 Task: Forward email with the signature Bethany Lewis with the subject 'Appointment reminder' from softage.1@softage.net to 'softage.3@softage.net' with the message 'Could you please provide feedback on the latest version of the project timeline?'
Action: Mouse moved to (930, 196)
Screenshot: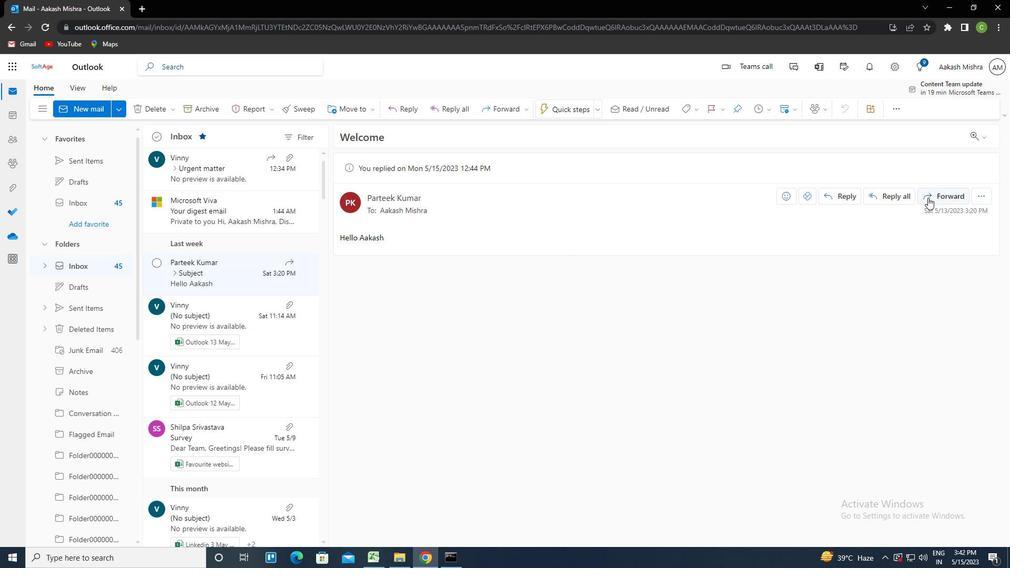 
Action: Mouse pressed left at (930, 196)
Screenshot: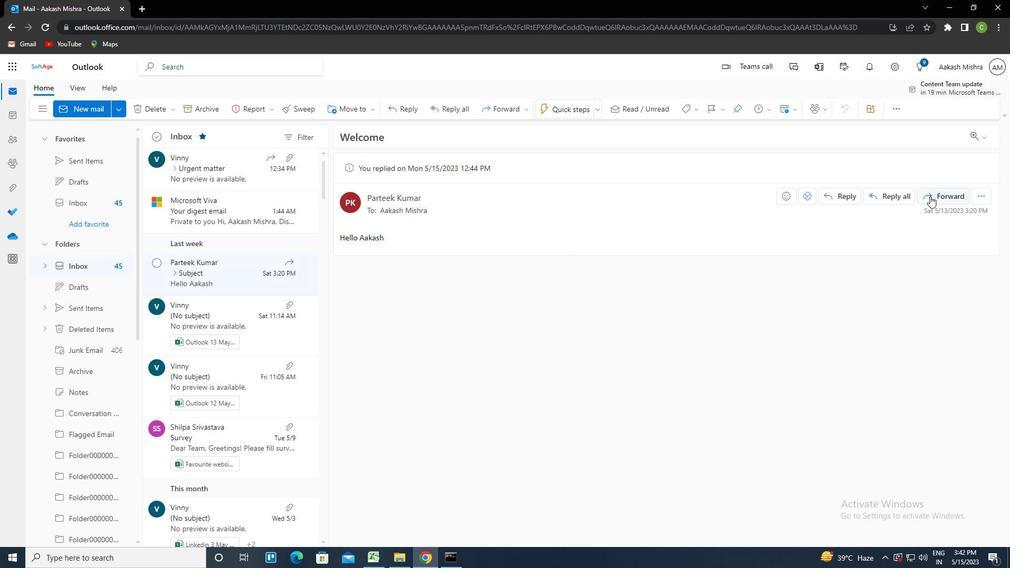 
Action: Mouse moved to (688, 112)
Screenshot: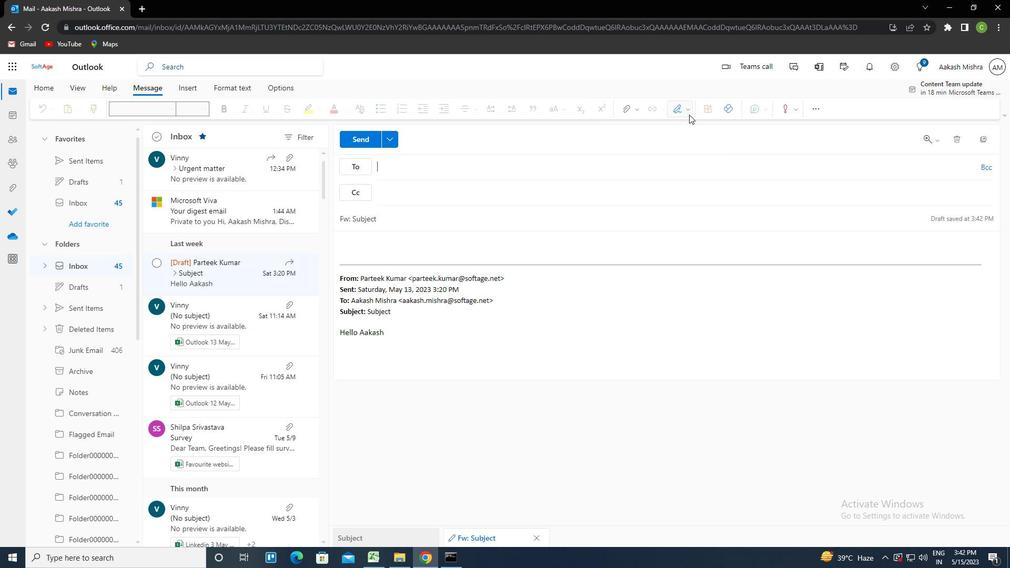 
Action: Mouse pressed left at (688, 112)
Screenshot: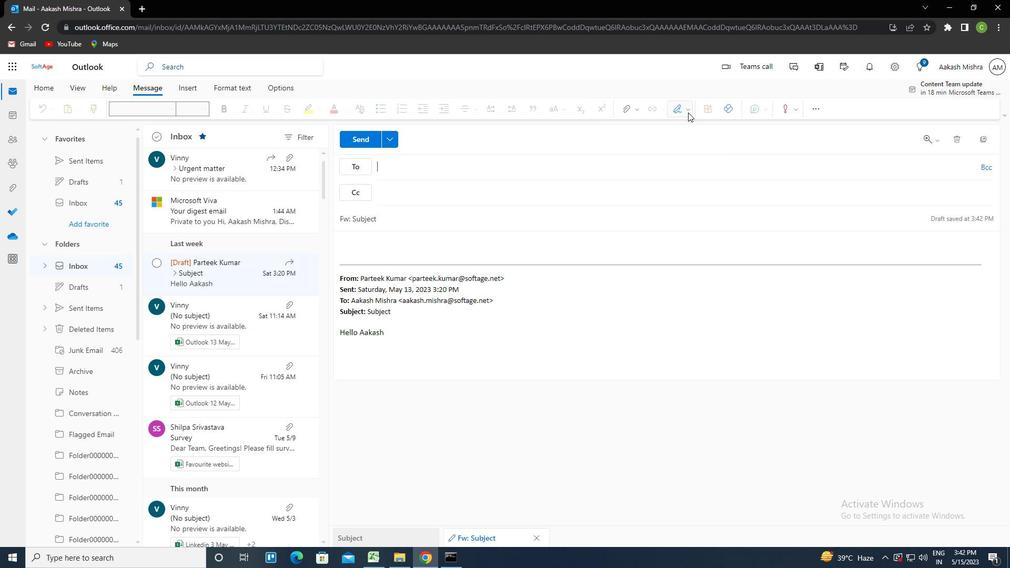 
Action: Mouse moved to (670, 147)
Screenshot: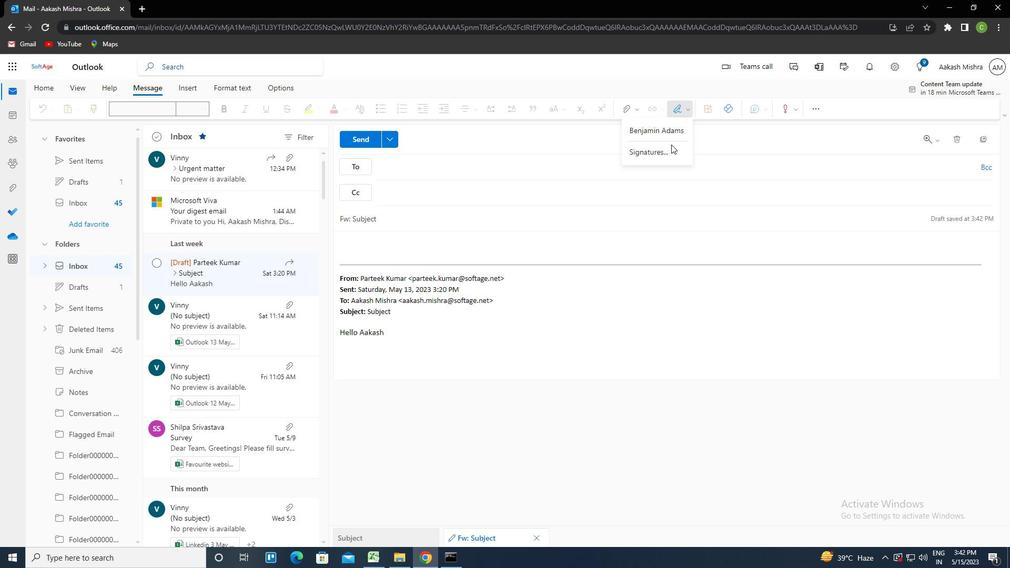 
Action: Mouse pressed left at (670, 147)
Screenshot: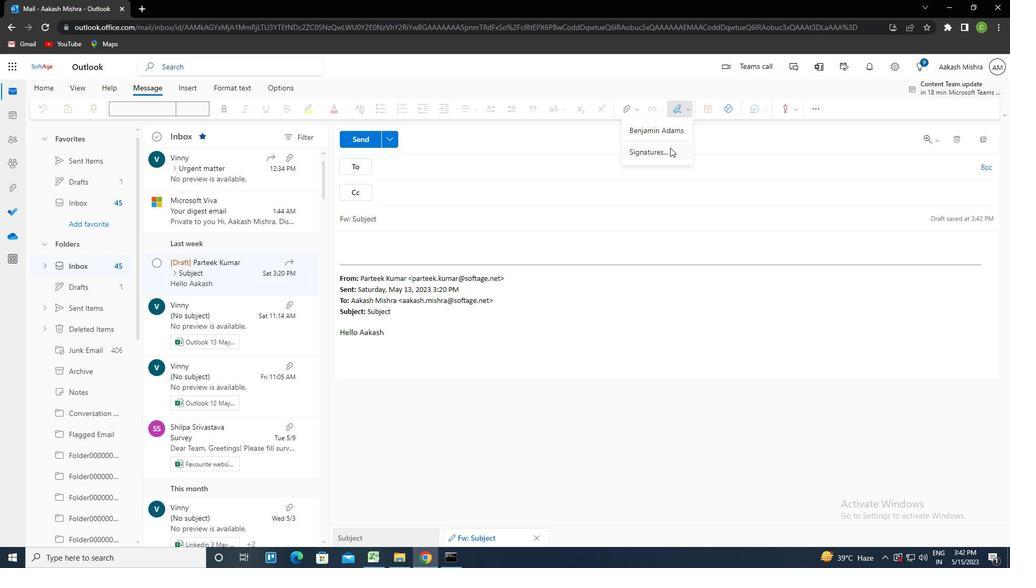 
Action: Mouse moved to (721, 190)
Screenshot: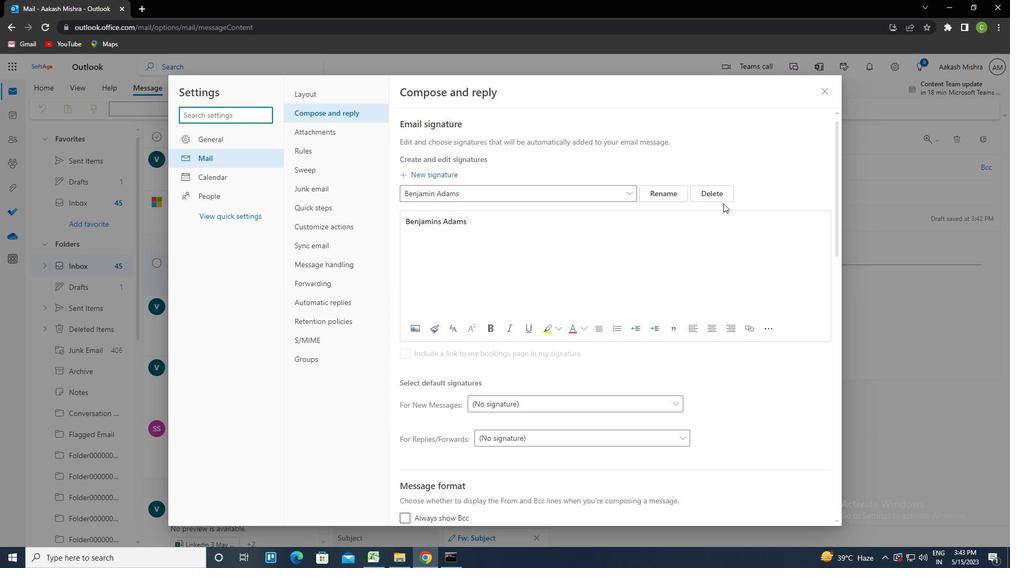 
Action: Mouse pressed left at (721, 190)
Screenshot: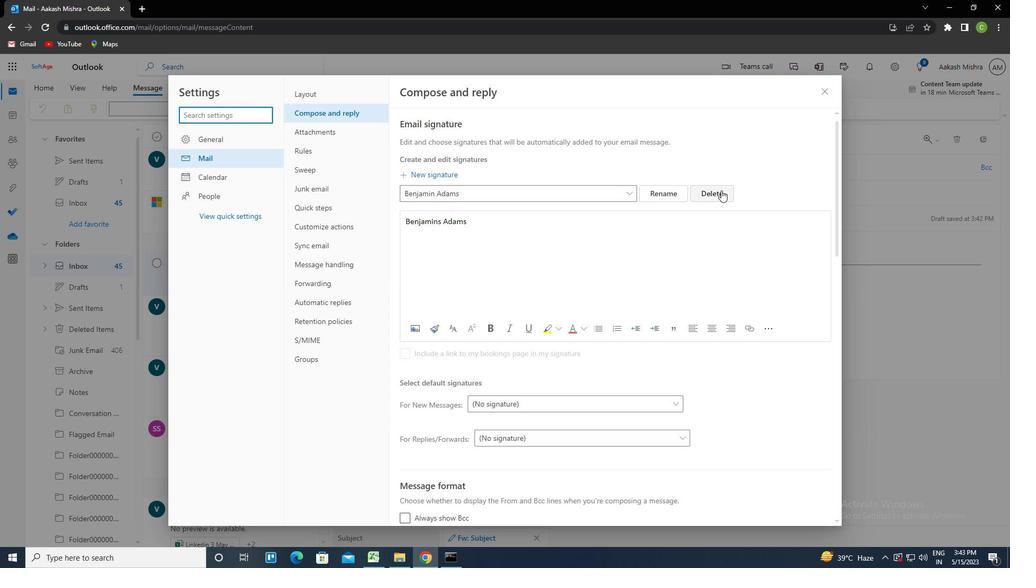 
Action: Mouse moved to (608, 193)
Screenshot: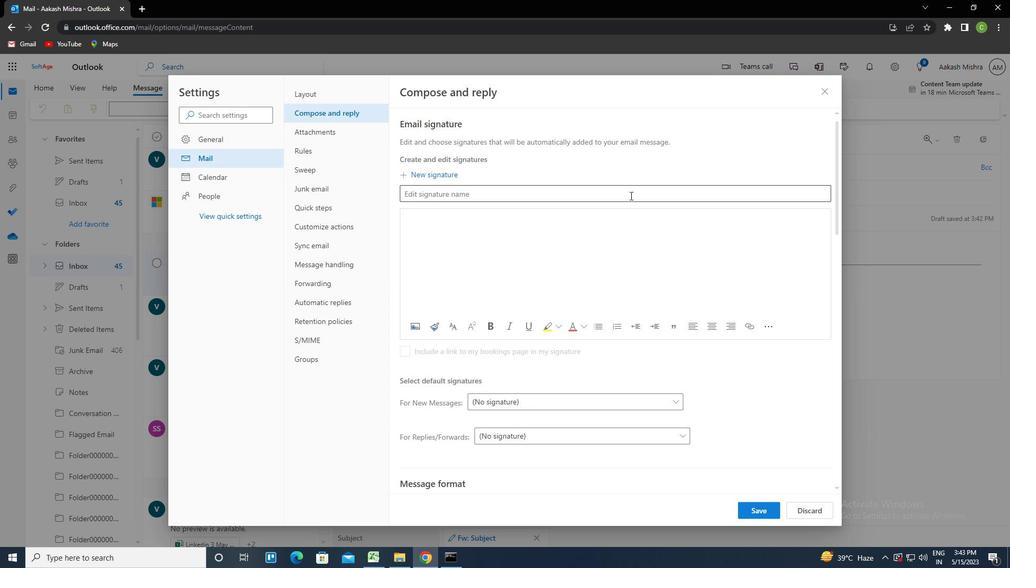 
Action: Mouse pressed left at (608, 193)
Screenshot: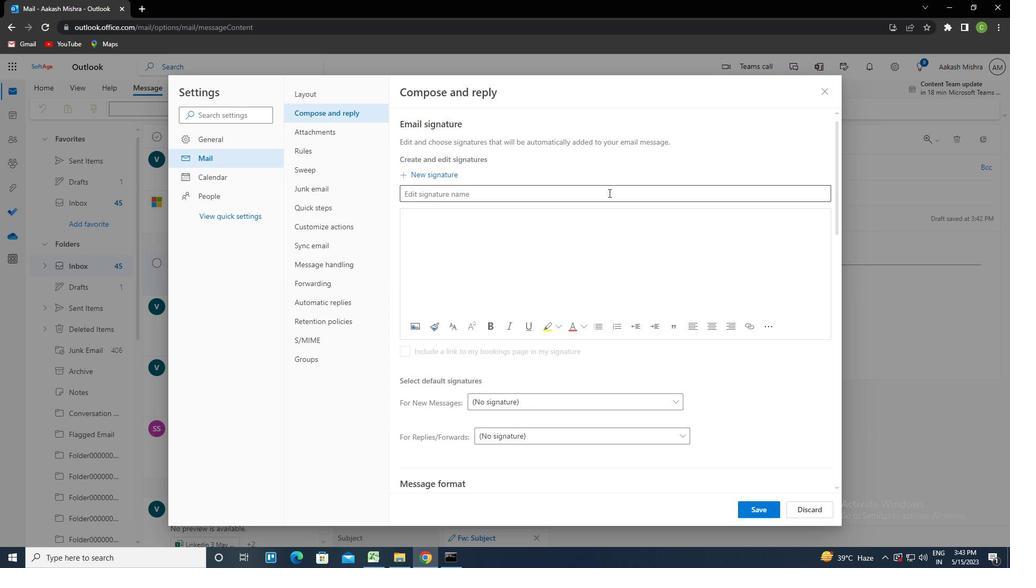 
Action: Key pressed <Key.caps_lock>b<Key.caps_lock>ethany<Key.space><Key.caps_lock>l<Key.caps_lock>ewis<Key.tab><Key.caps_lock>b<Key.caps_lock>etheny<Key.backspace><Key.backspace><Key.backspace>any<Key.space><Key.caps_lock>l<Key.caps_lock>ewis
Screenshot: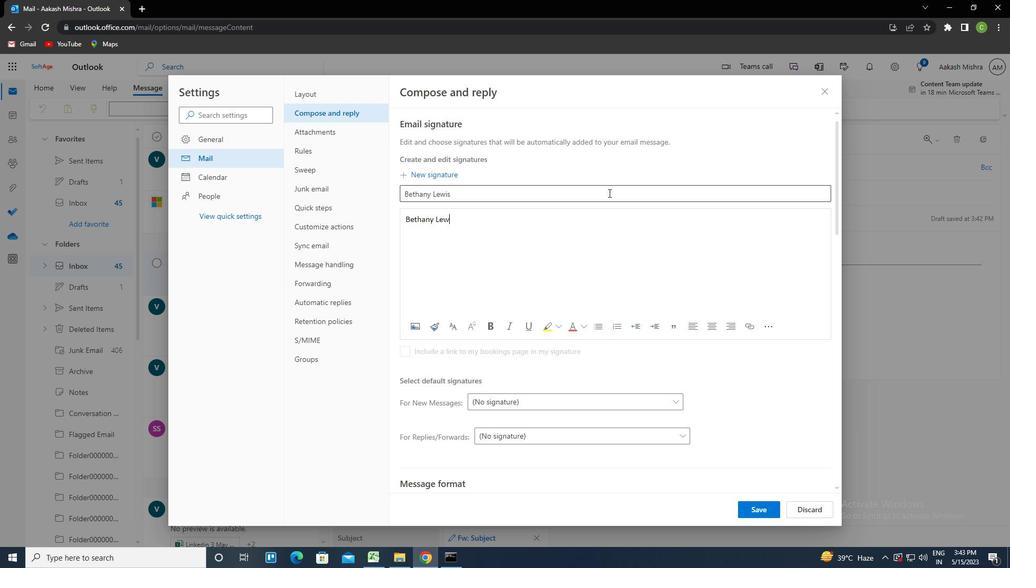 
Action: Mouse moved to (758, 512)
Screenshot: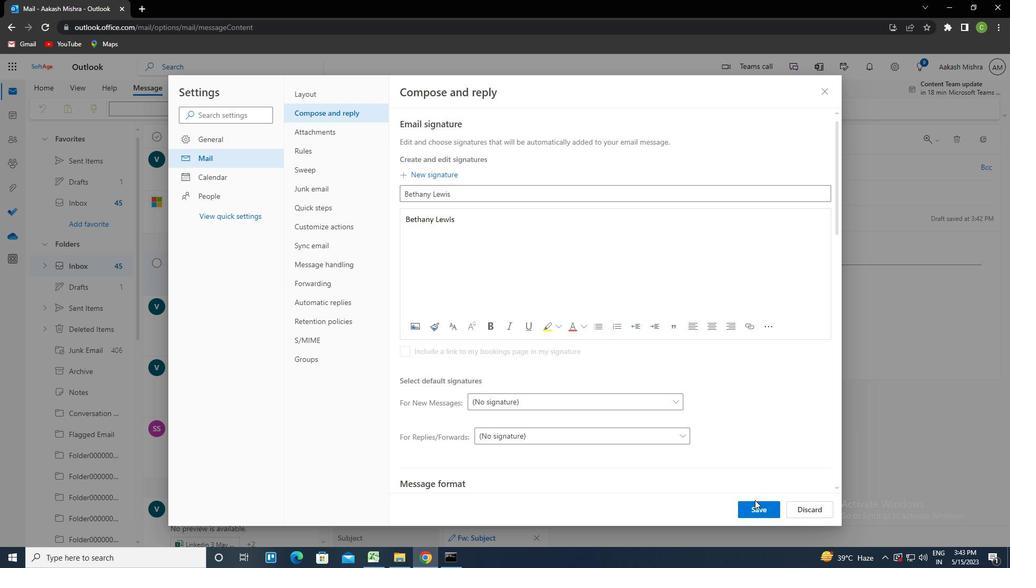 
Action: Mouse pressed left at (758, 512)
Screenshot: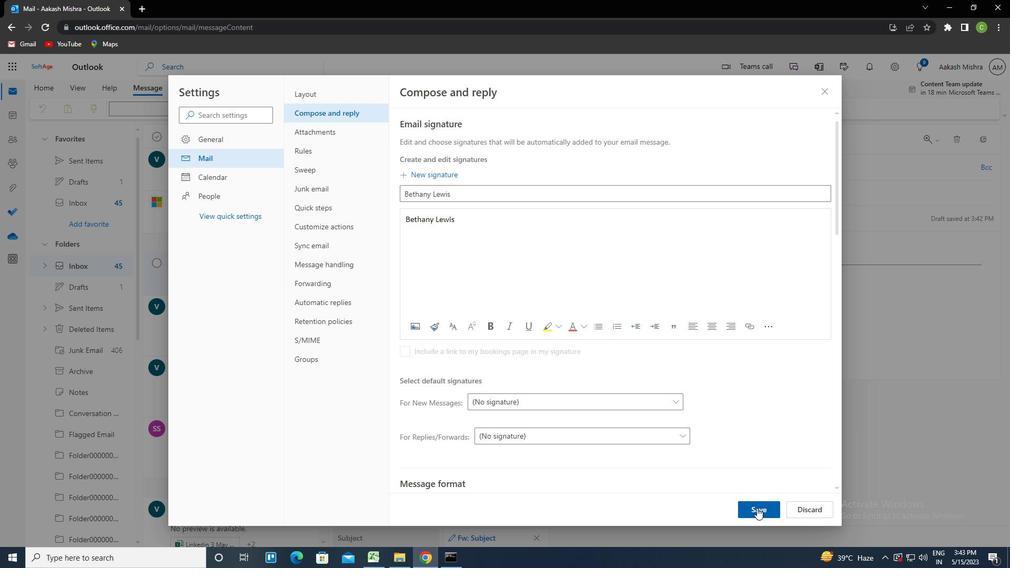 
Action: Mouse moved to (826, 87)
Screenshot: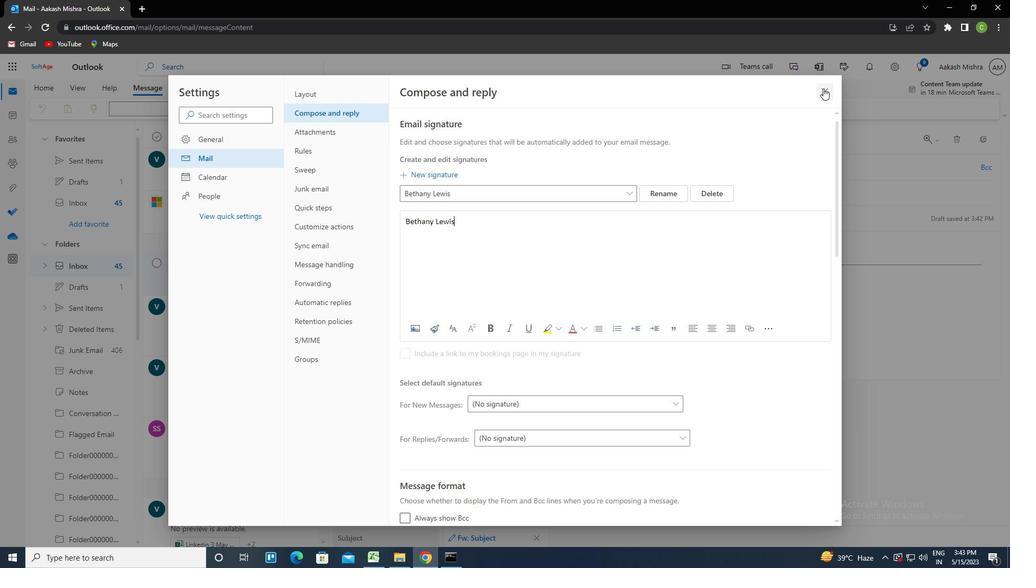 
Action: Mouse pressed left at (826, 87)
Screenshot: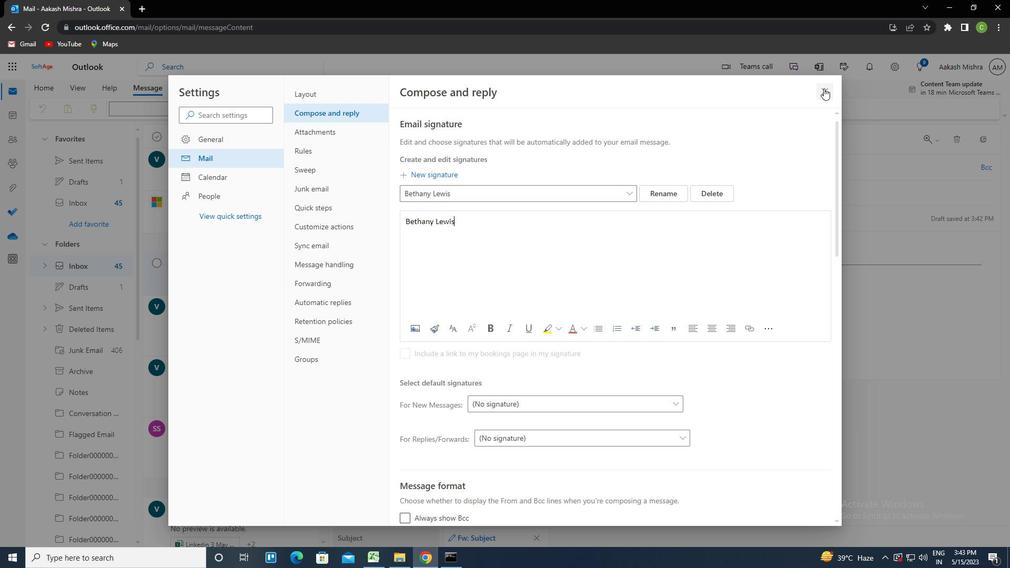 
Action: Mouse moved to (669, 106)
Screenshot: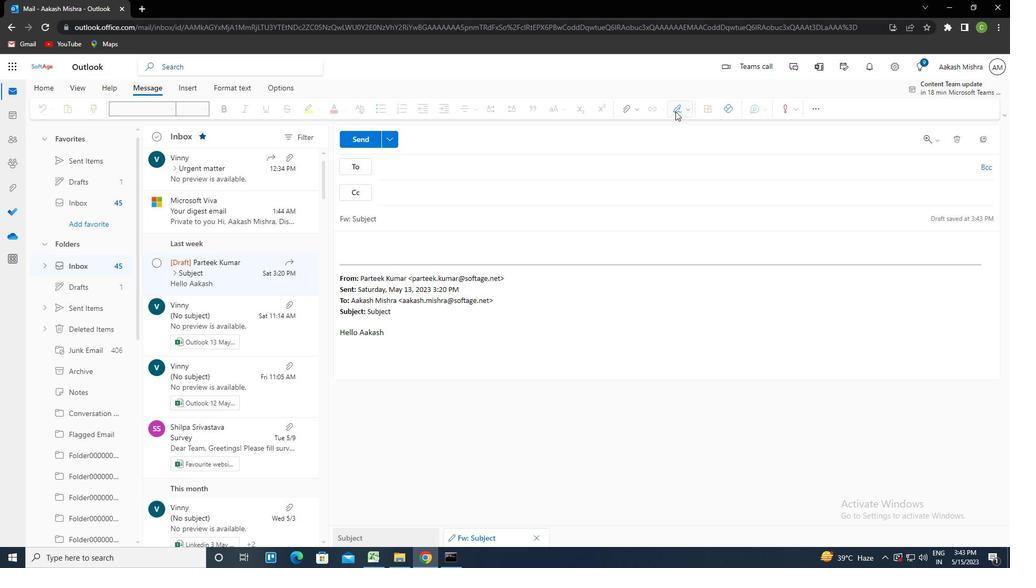 
Action: Mouse pressed left at (669, 106)
Screenshot: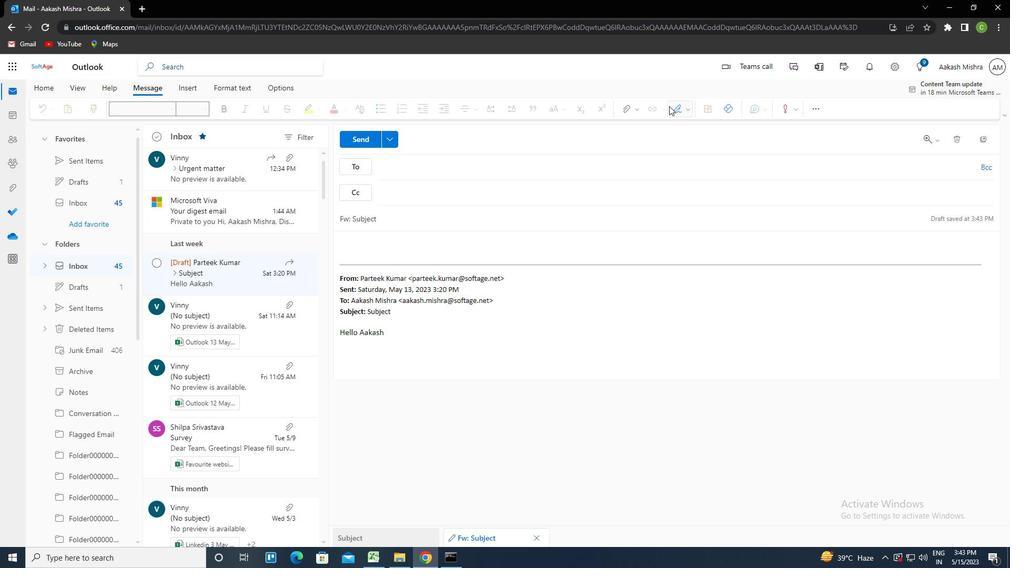 
Action: Mouse moved to (654, 135)
Screenshot: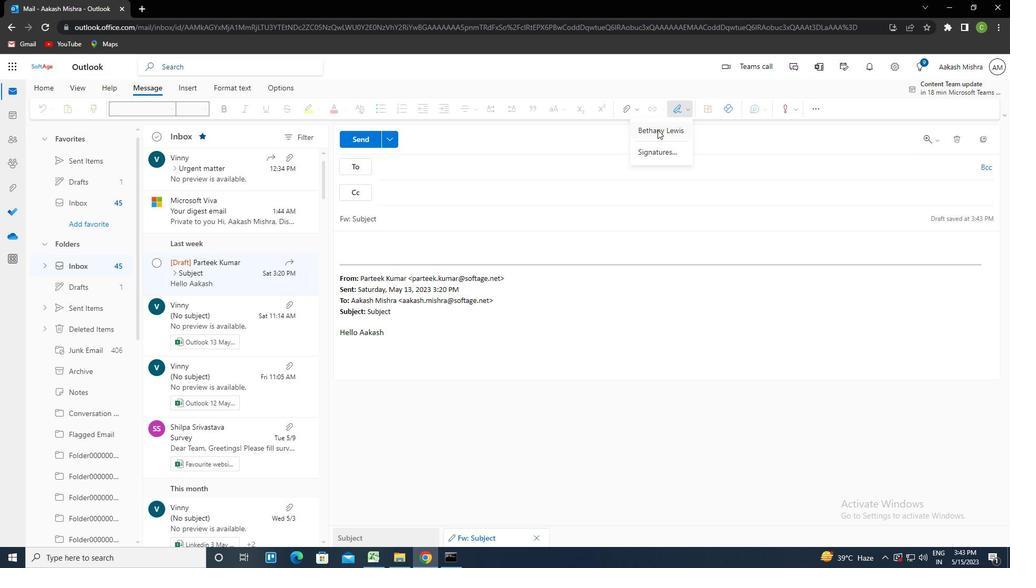 
Action: Mouse pressed left at (654, 135)
Screenshot: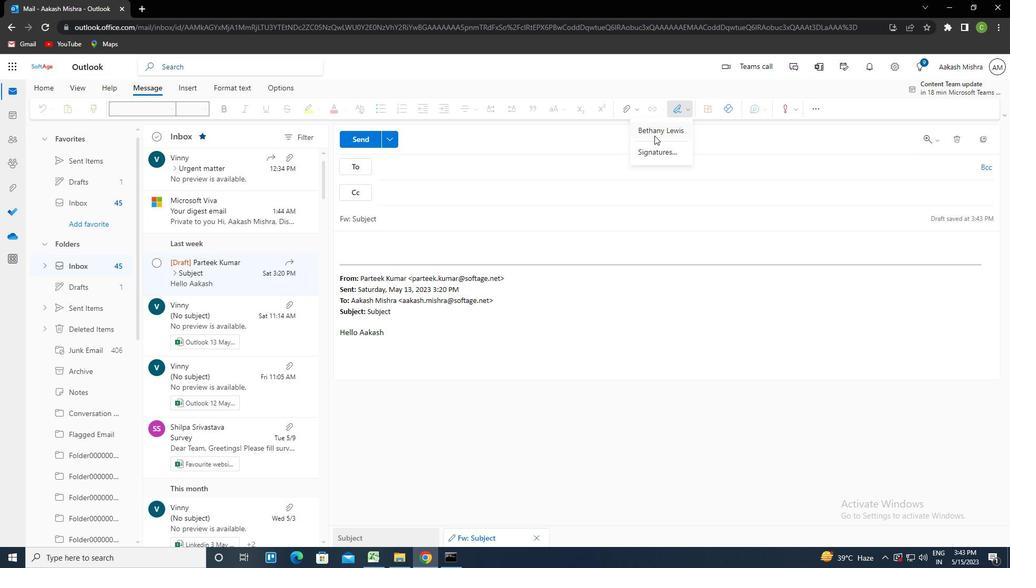 
Action: Mouse moved to (414, 219)
Screenshot: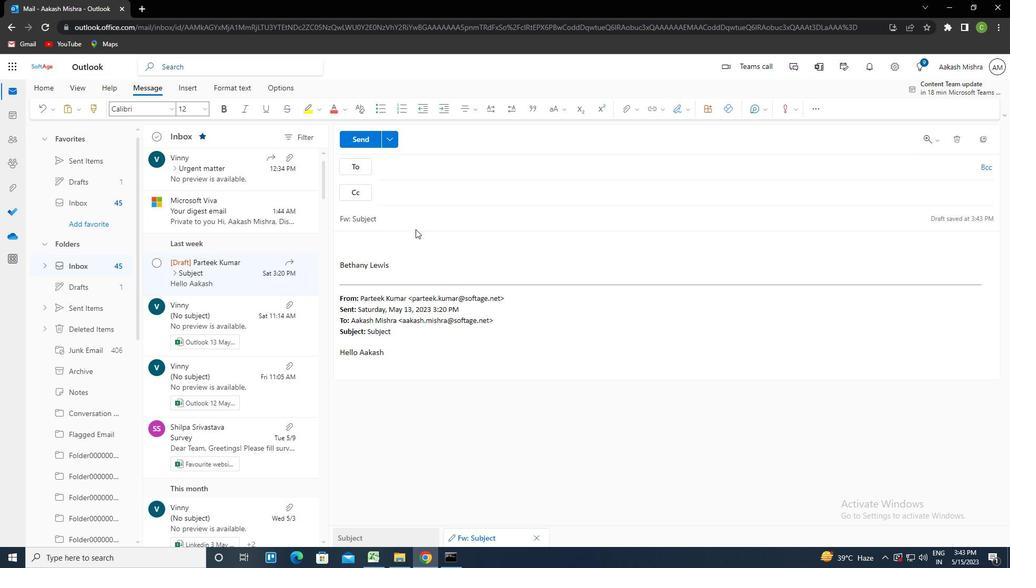 
Action: Mouse pressed left at (414, 219)
Screenshot: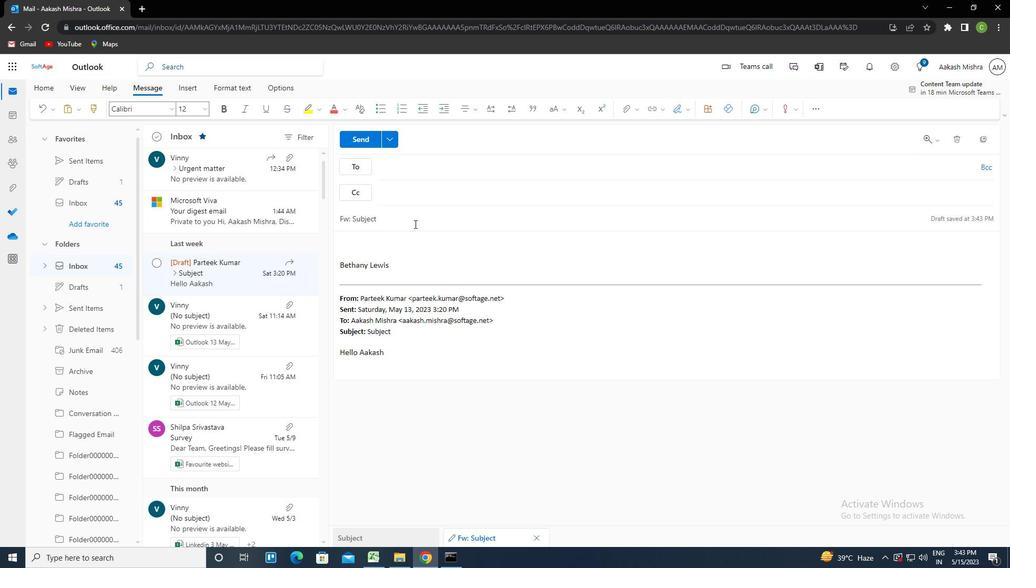 
Action: Mouse moved to (415, 219)
Screenshot: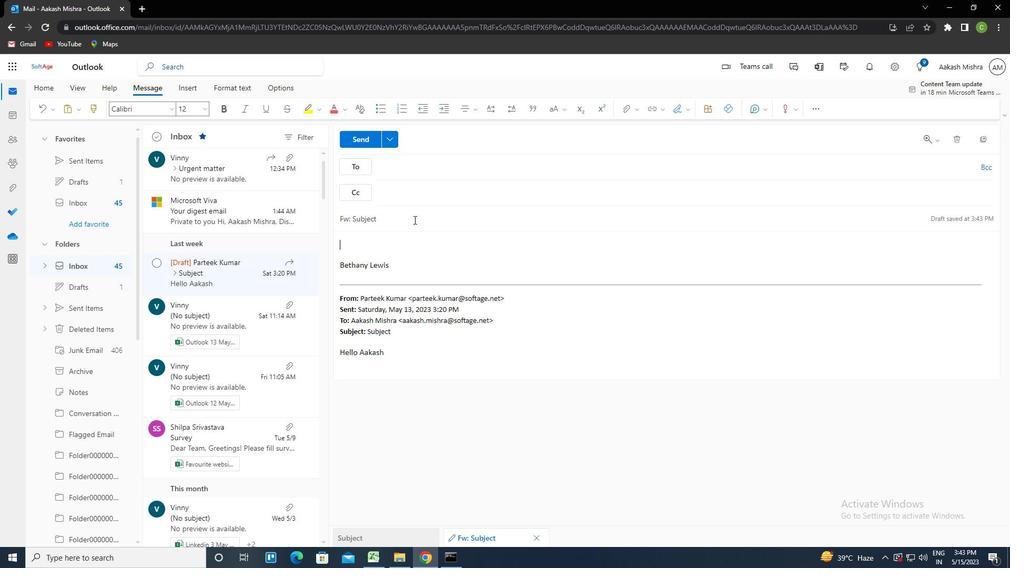 
Action: Key pressed <Key.shift><Key.left><Key.delete><Key.caps_lock>ctrl+A<Key.caps_lock>PPOINTMENT<Key.space>REMINDER<Key.tab>
Screenshot: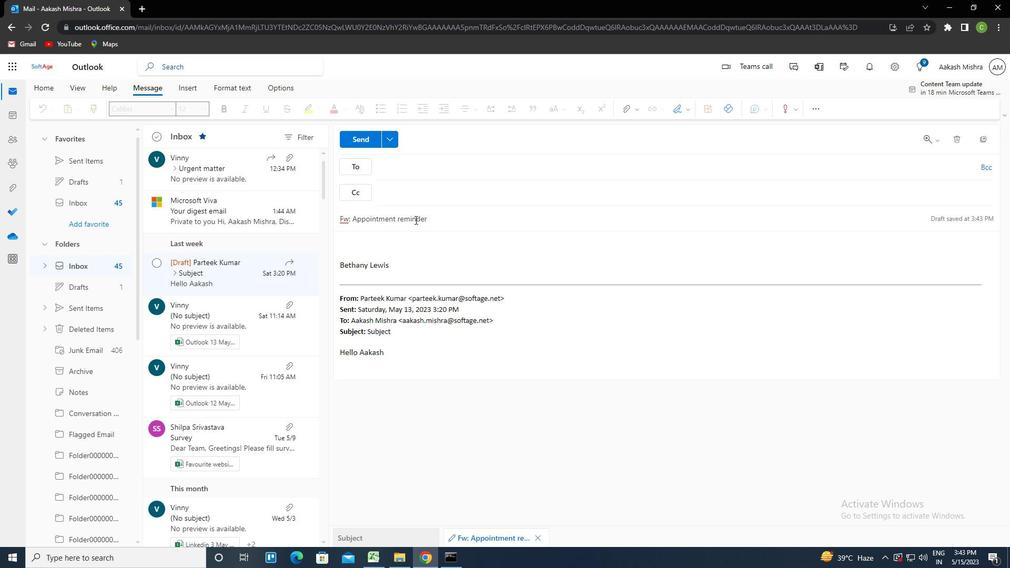 
Action: Mouse moved to (450, 165)
Screenshot: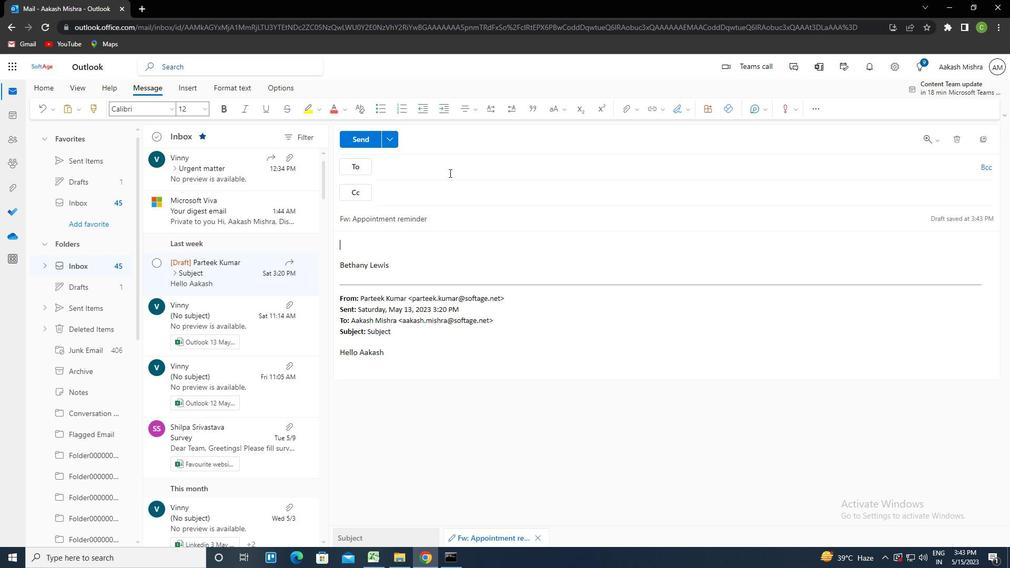
Action: Mouse pressed left at (450, 165)
Screenshot: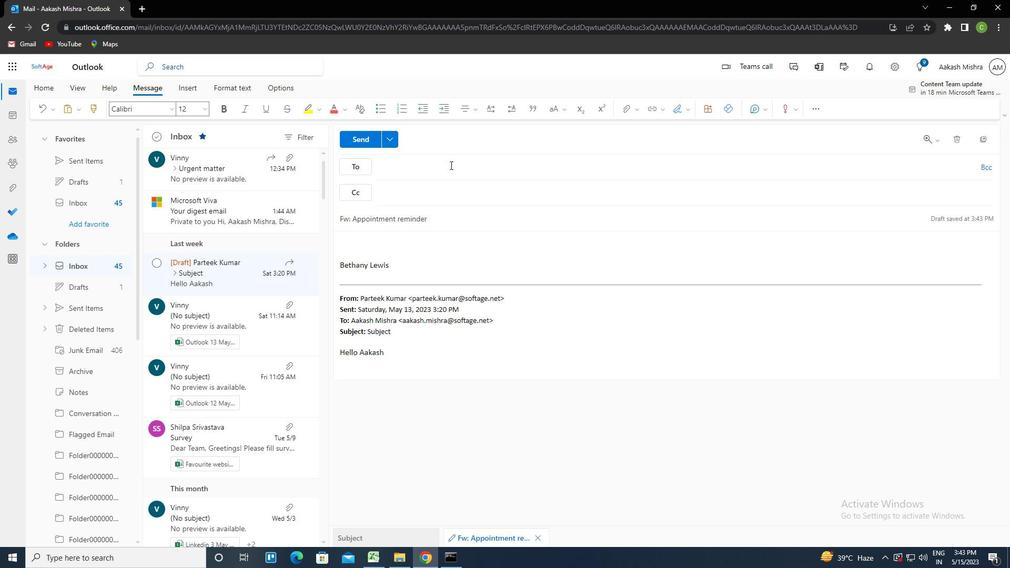 
Action: Key pressed SOFTAGE.3<Key.shift>@SOFTAGE.ET<Key.backspace><Key.backspace>NET<Key.enter>
Screenshot: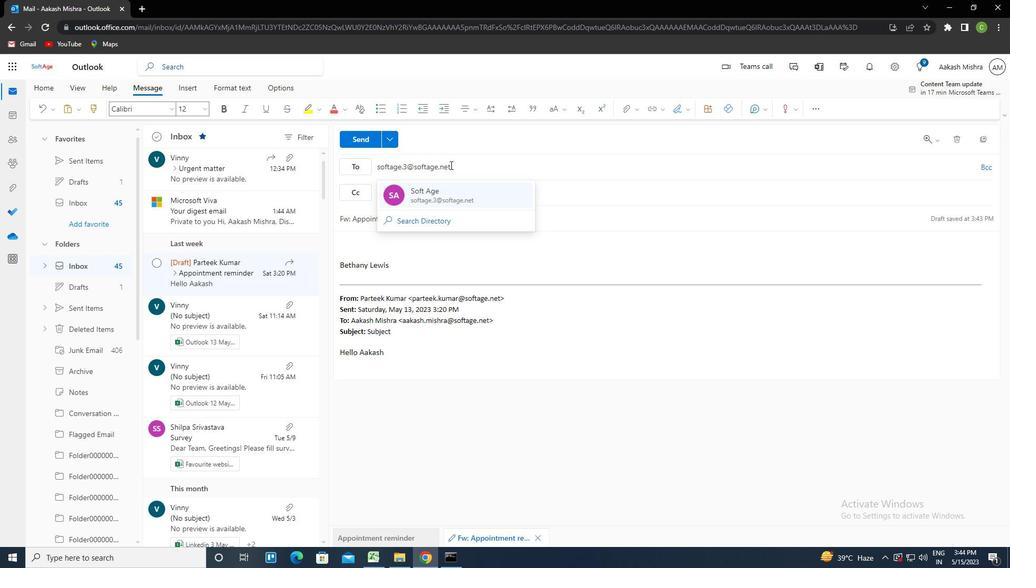
Action: Mouse moved to (375, 246)
Screenshot: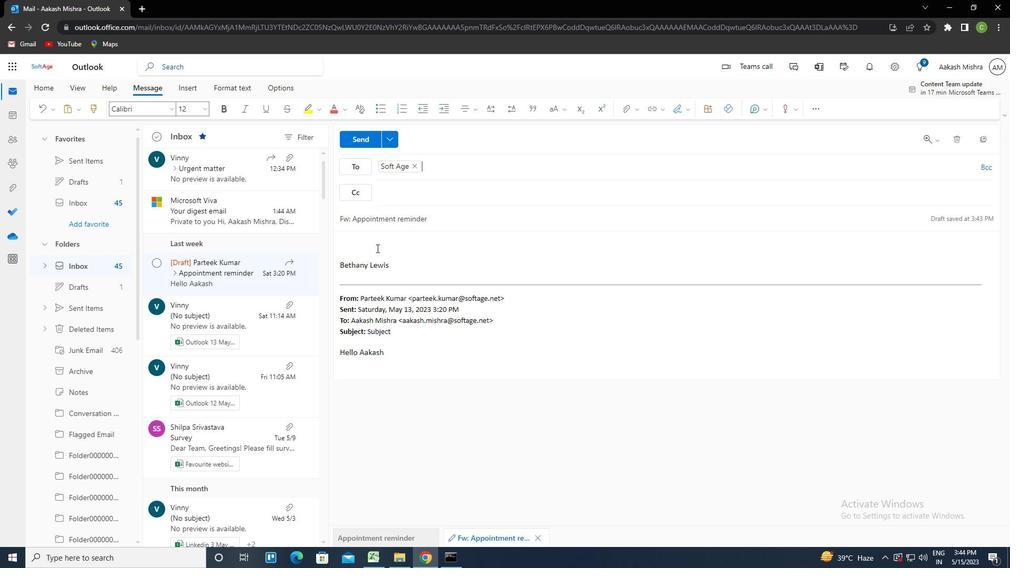 
Action: Mouse pressed left at (375, 246)
Screenshot: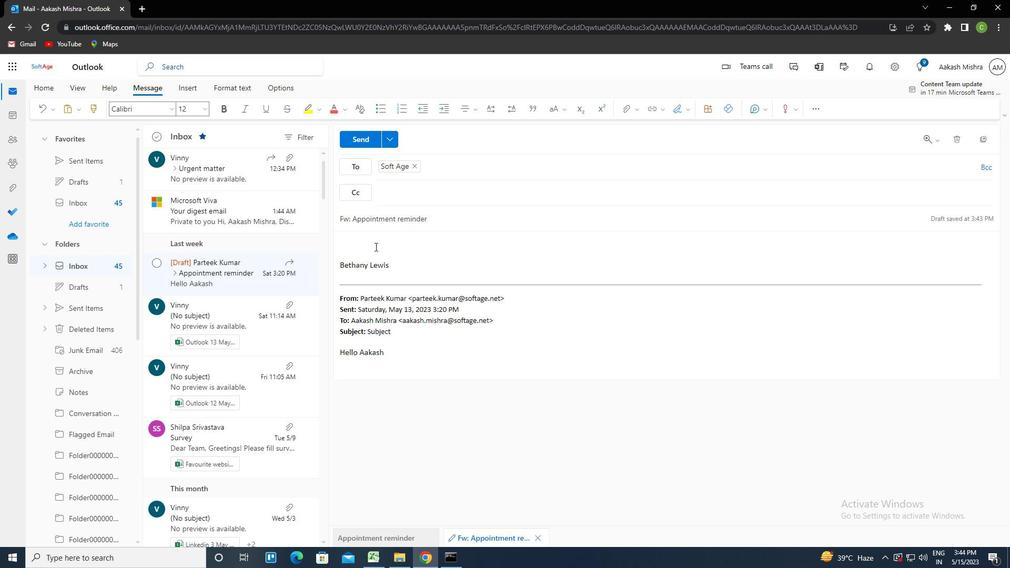 
Action: Key pressed <Key.caps_lock>C<Key.caps_lock>OULD<Key.space>YOU<Key.space>PLEASE<Key.space>PROVIDE<Key.space>FEEDBACK<Key.space>ON<Key.space>THE<Key.space>LATEST<Key.space>VERSION<Key.space>OF<Key.space>THE<Key.space>PROJECT<Key.space>TIMELINE<Key.shift_r><Key.shift_r><Key.shift_r><Key.shift_r><Key.shift_r><Key.shift_r><Key.shift_r><Key.shift_r><Key.shift_r><Key.shift_r><Key.shift_r><Key.shift_r><Key.shift_r><Key.shift_r><Key.shift_r><Key.shift_r><Key.shift_r><Key.shift_r><Key.shift_r><Key.shift_r><Key.shift_r><Key.shift_r><Key.shift_r><Key.shift_r><Key.shift_r><Key.shift_r><Key.shift_r>?
Screenshot: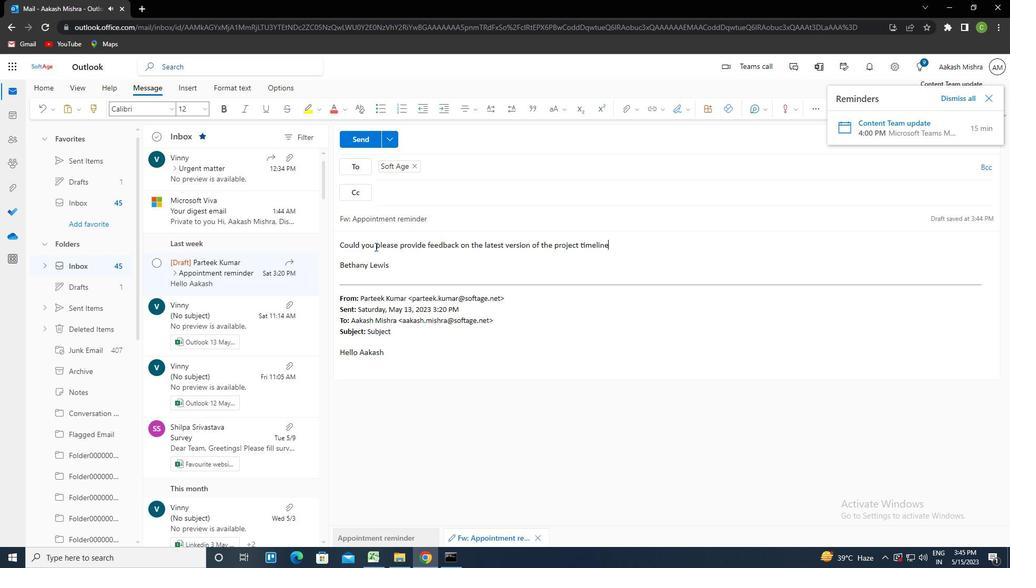 
Action: Mouse moved to (353, 143)
Screenshot: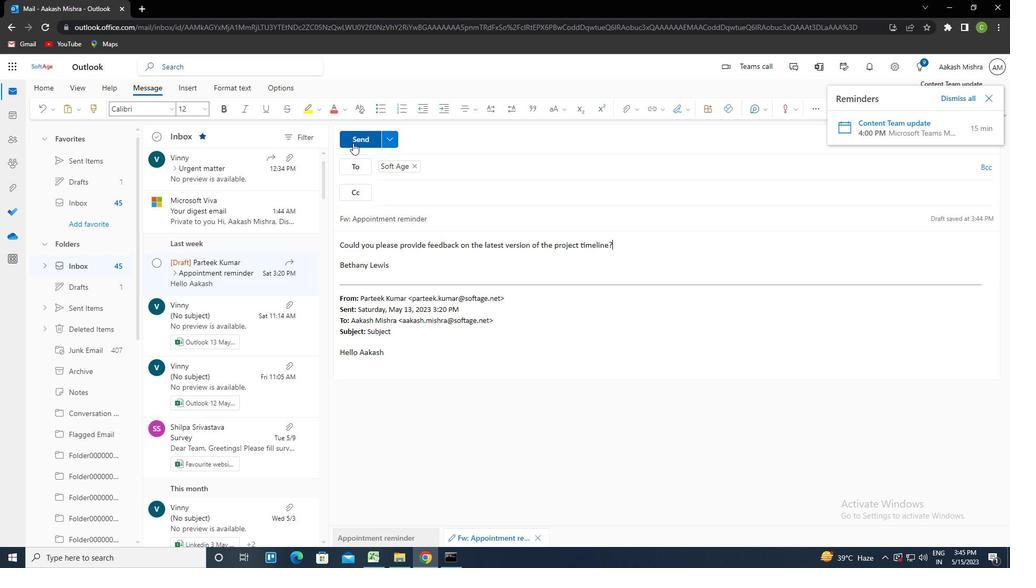 
Action: Mouse pressed left at (353, 143)
Screenshot: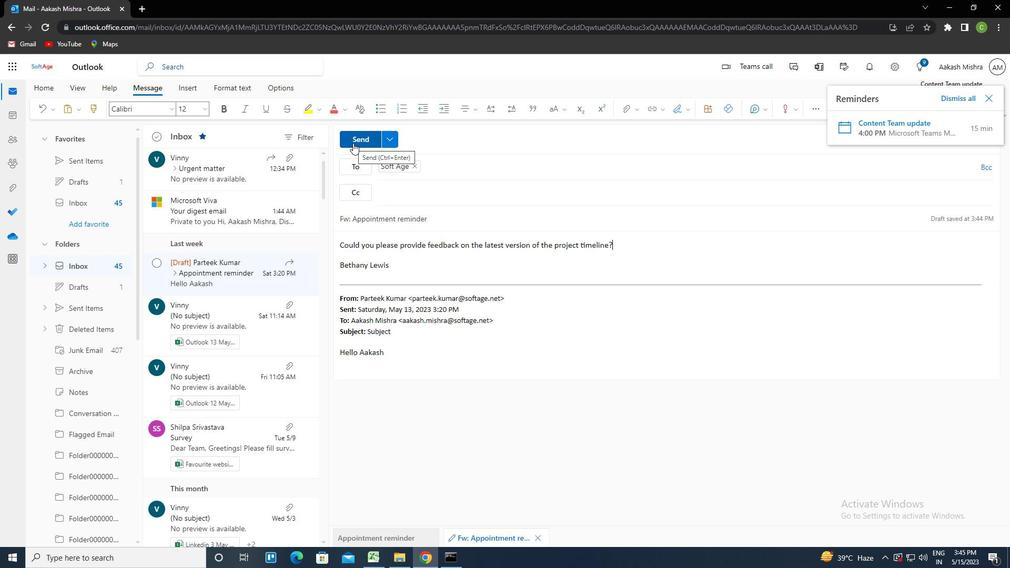 
Action: Mouse moved to (758, 327)
Screenshot: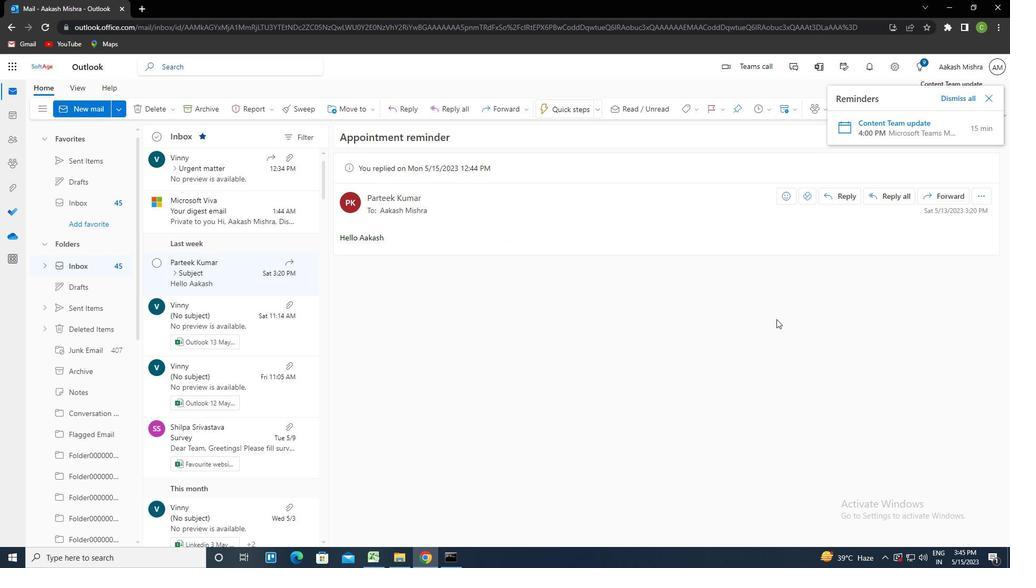 
